 Task: Add to scrum project TridentForge a team member softage.4@softage.net.
Action: Mouse moved to (174, 50)
Screenshot: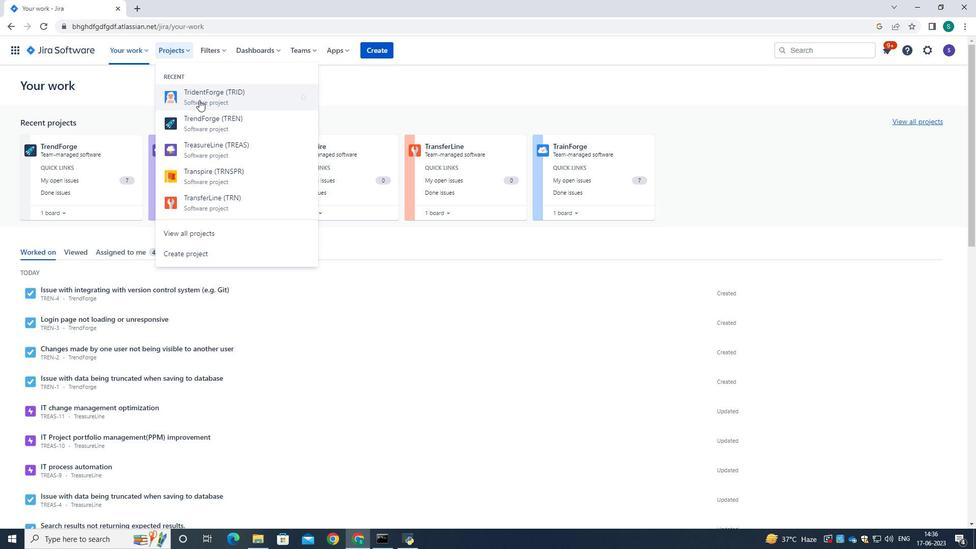
Action: Mouse pressed left at (174, 50)
Screenshot: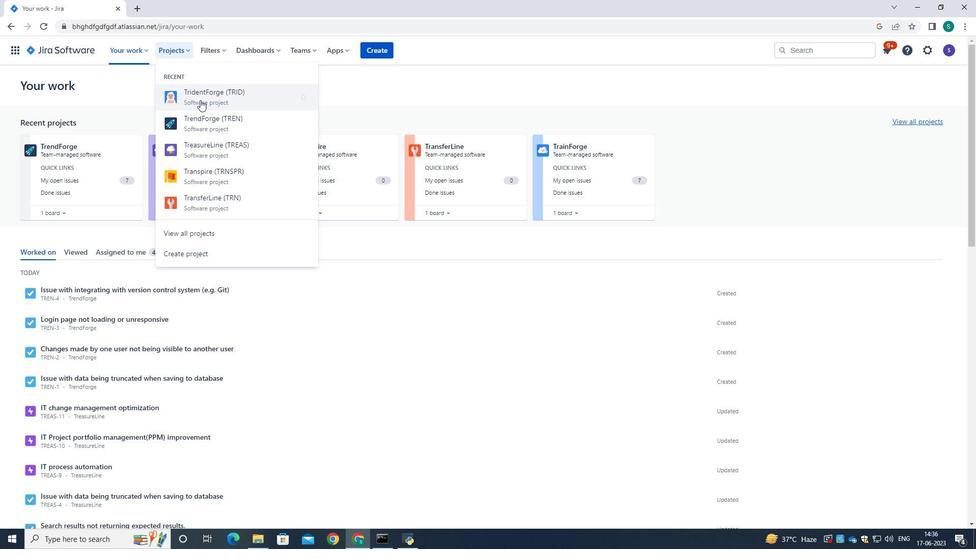 
Action: Mouse moved to (200, 100)
Screenshot: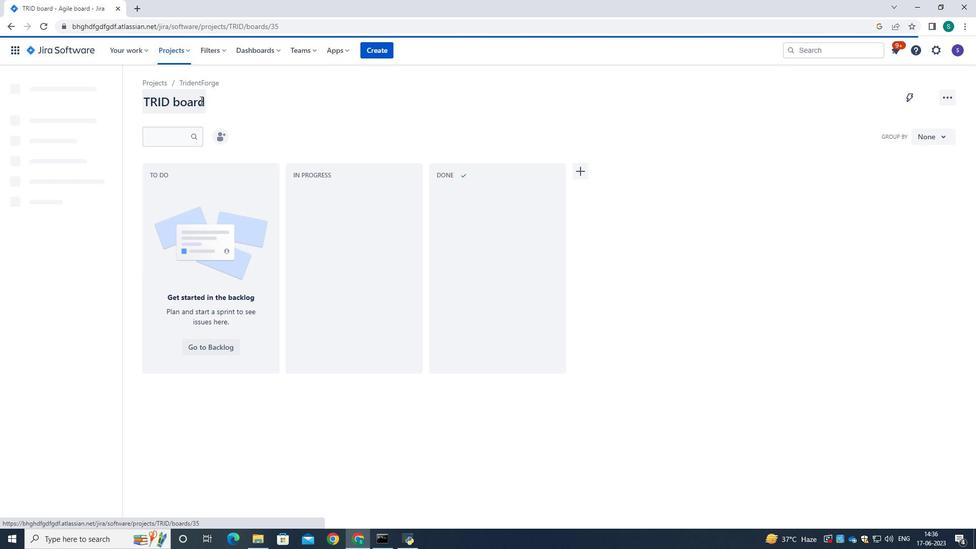 
Action: Mouse pressed left at (200, 100)
Screenshot: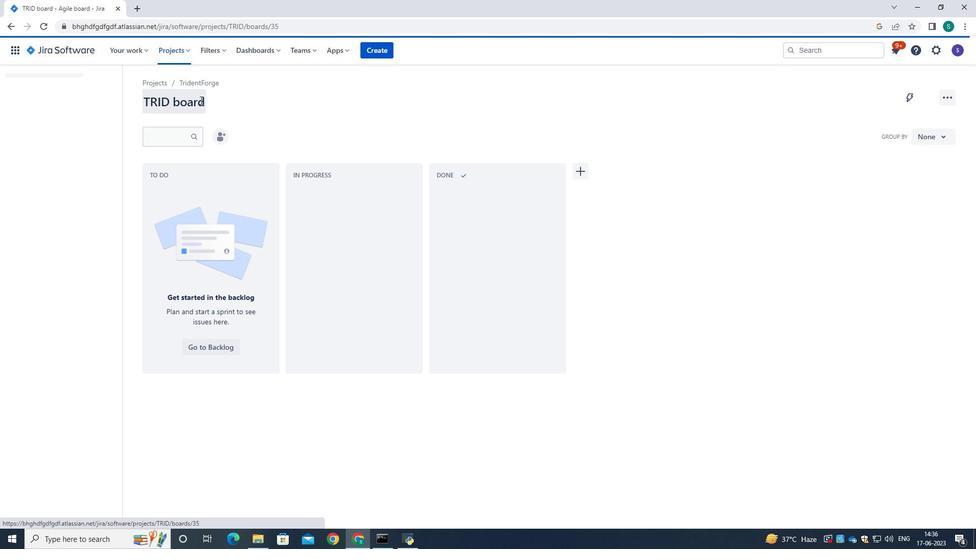 
Action: Mouse moved to (68, 155)
Screenshot: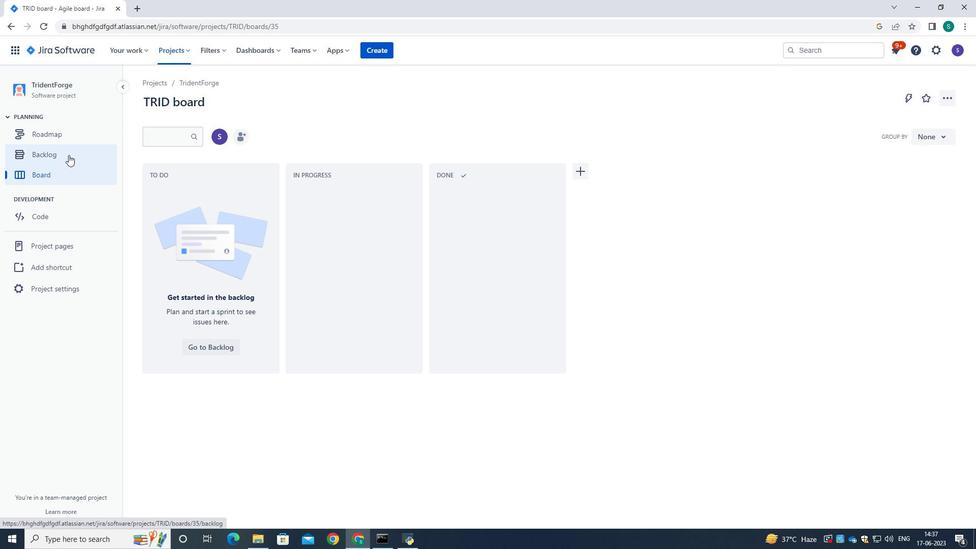 
Action: Mouse pressed left at (68, 155)
Screenshot: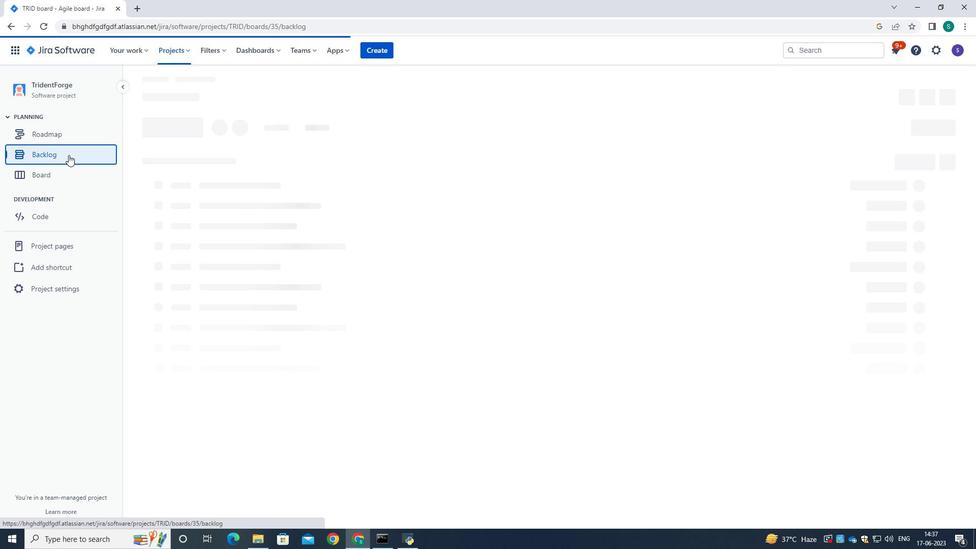 
Action: Mouse moved to (68, 173)
Screenshot: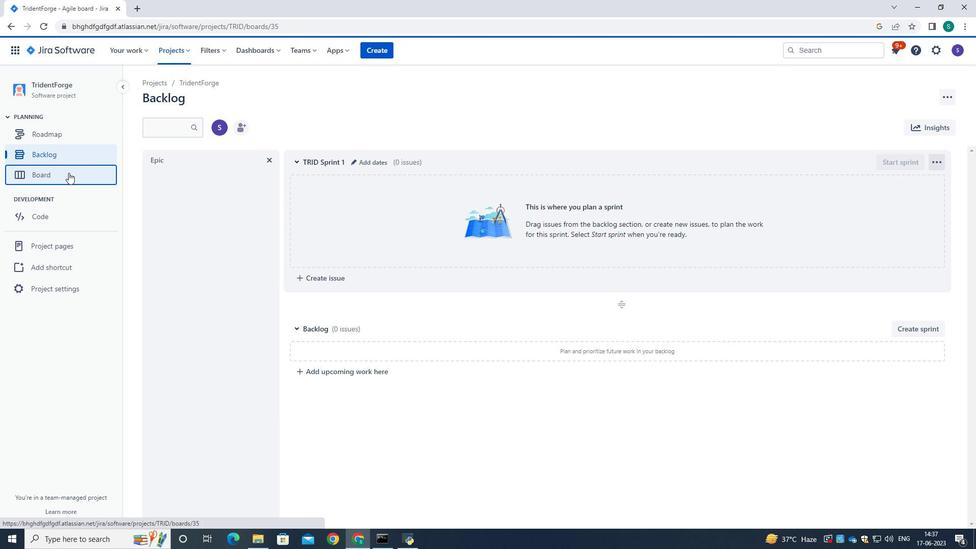 
Action: Mouse pressed left at (68, 173)
Screenshot: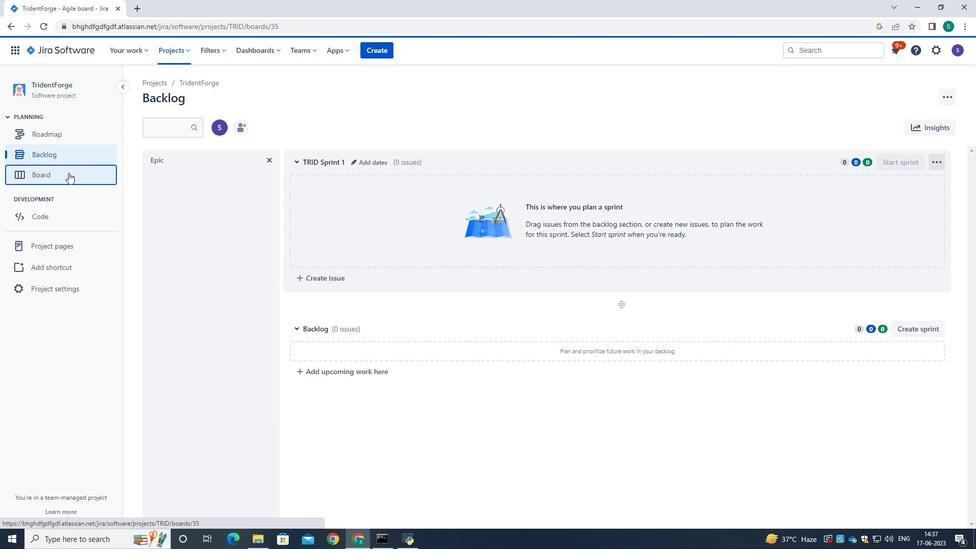 
Action: Mouse moved to (239, 136)
Screenshot: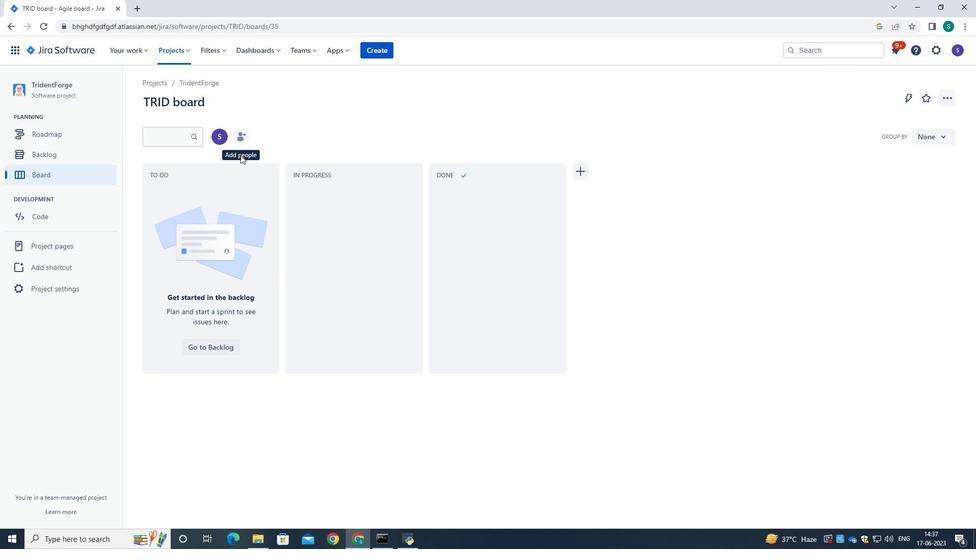 
Action: Mouse pressed left at (239, 136)
Screenshot: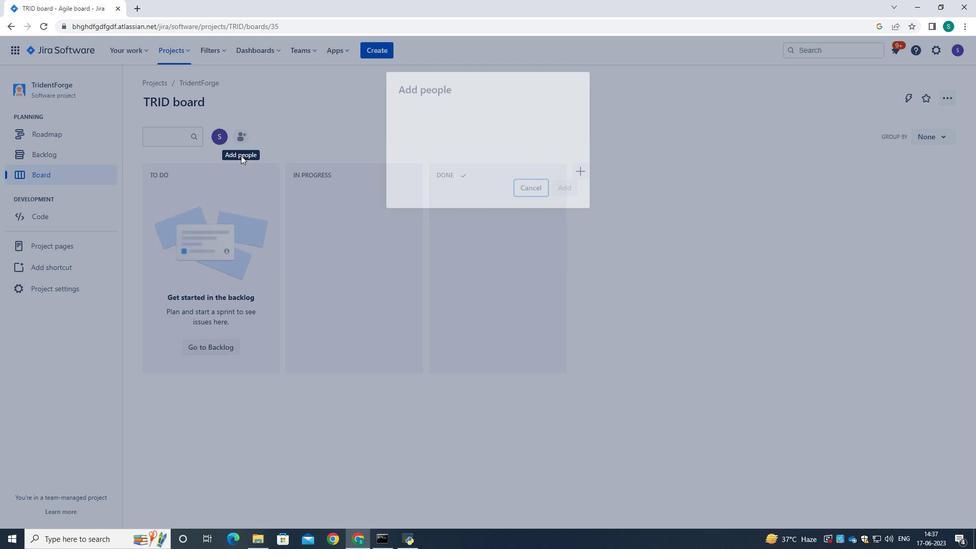 
Action: Mouse moved to (454, 122)
Screenshot: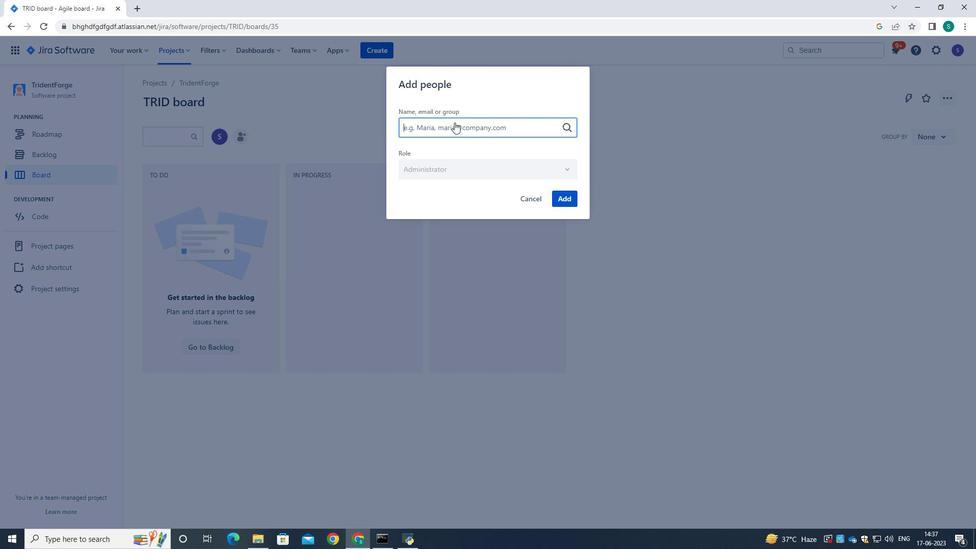 
Action: Mouse pressed left at (454, 122)
Screenshot: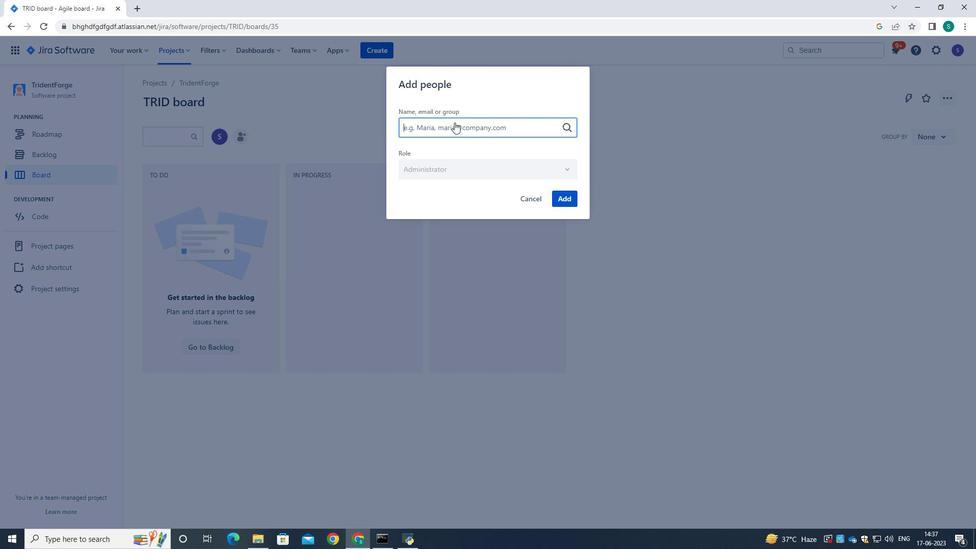 
Action: Key pressed softage.4<Key.shift>@softage.net
Screenshot: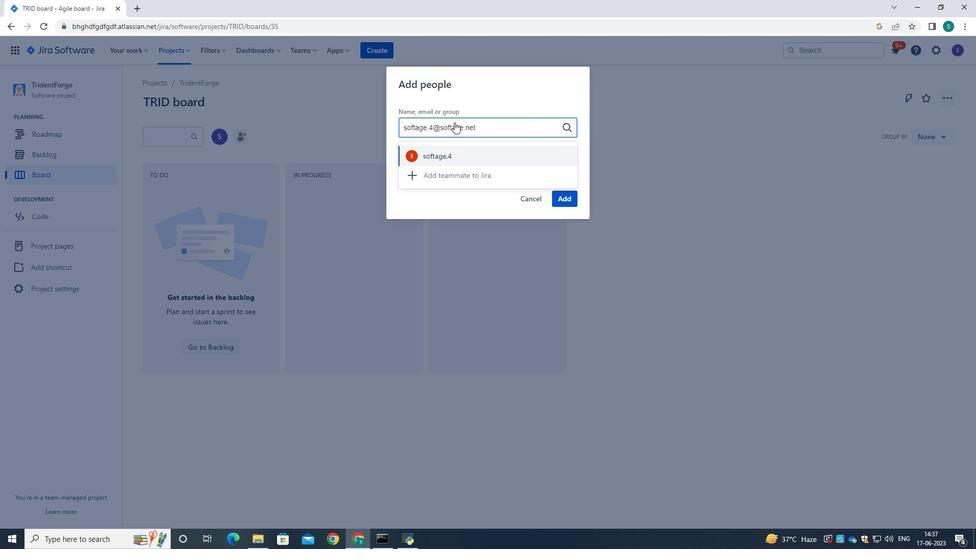
Action: Mouse moved to (450, 162)
Screenshot: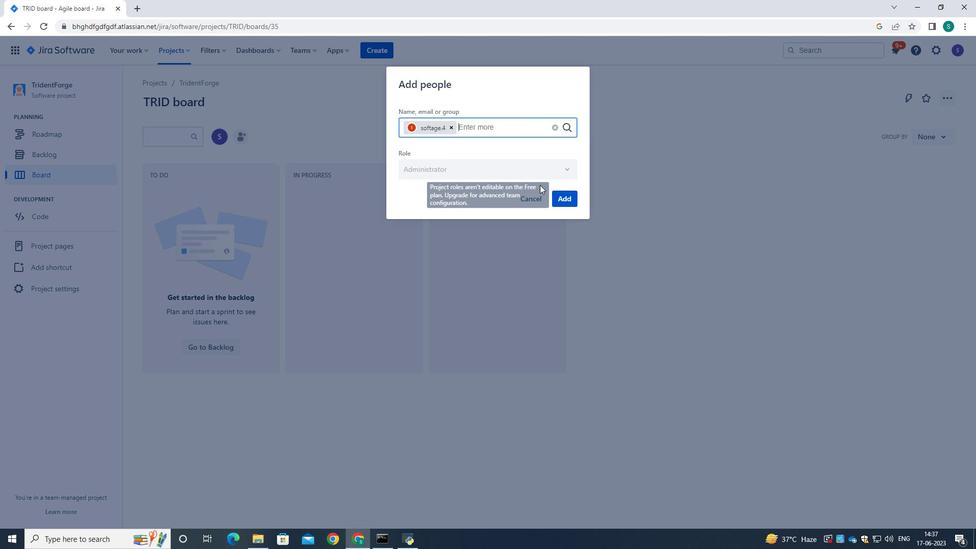 
Action: Mouse pressed left at (450, 162)
Screenshot: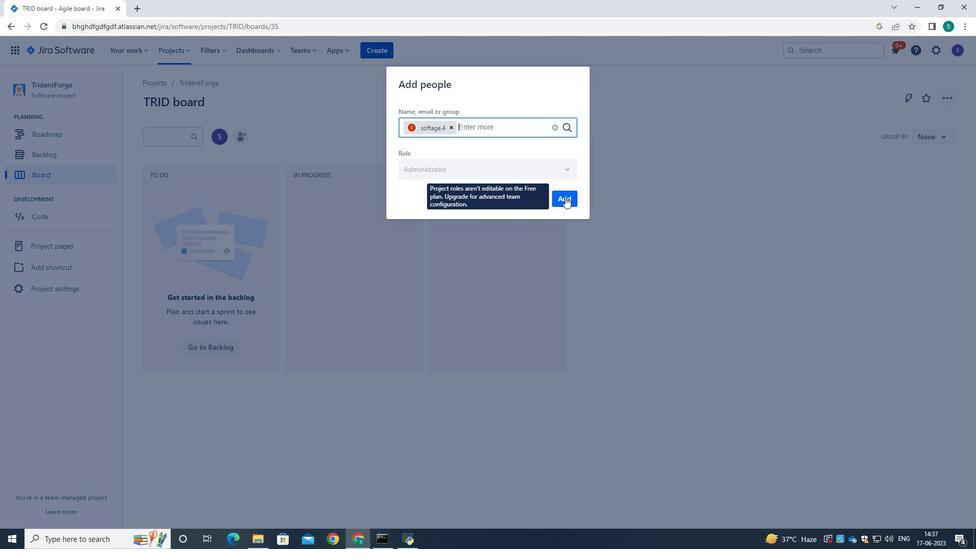 
Action: Mouse moved to (567, 197)
Screenshot: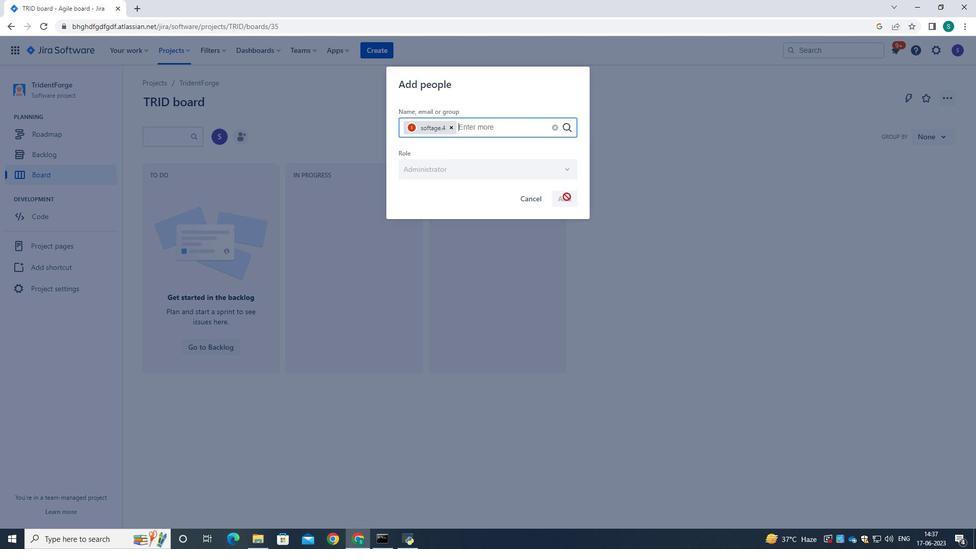 
Action: Mouse pressed left at (567, 197)
Screenshot: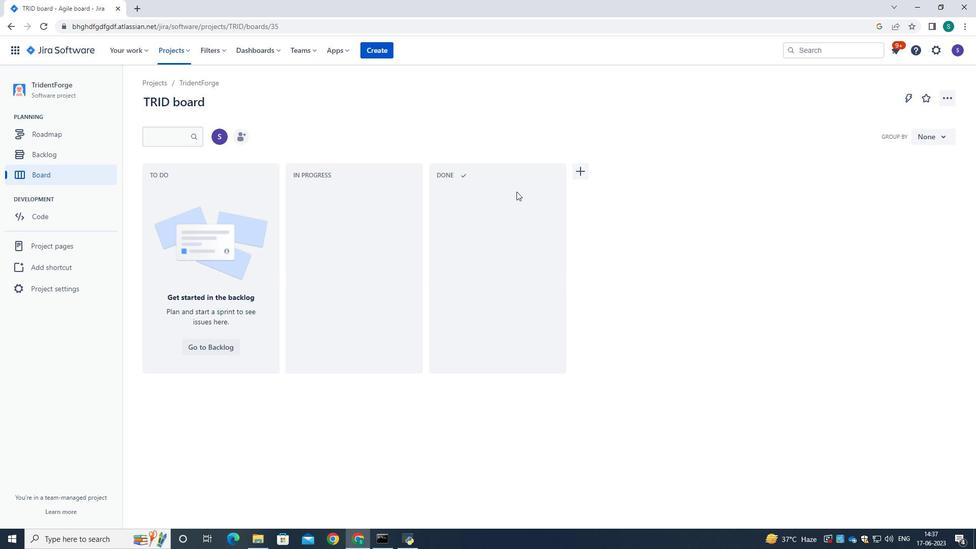 
Action: Mouse moved to (444, 100)
Screenshot: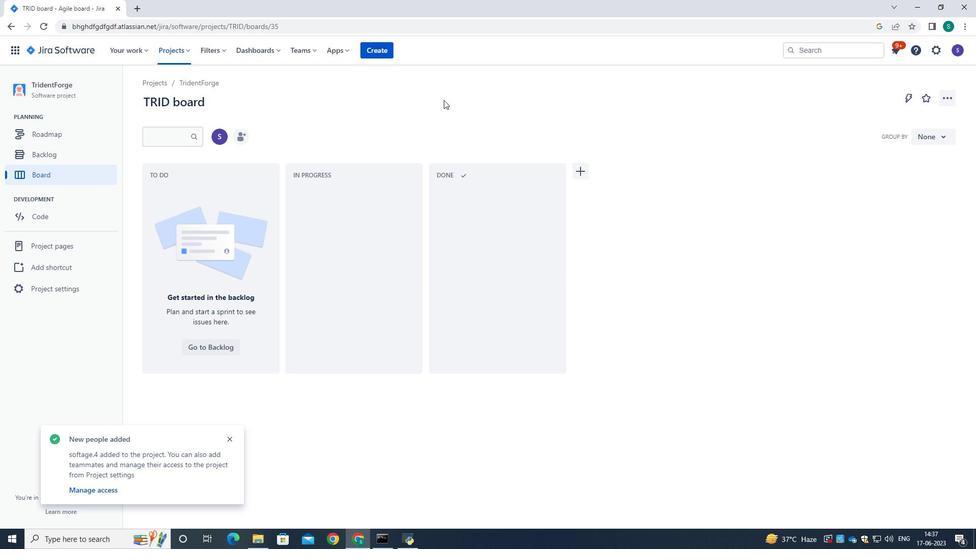 
